 Task: List commits specific to a file.
Action: Mouse moved to (786, 240)
Screenshot: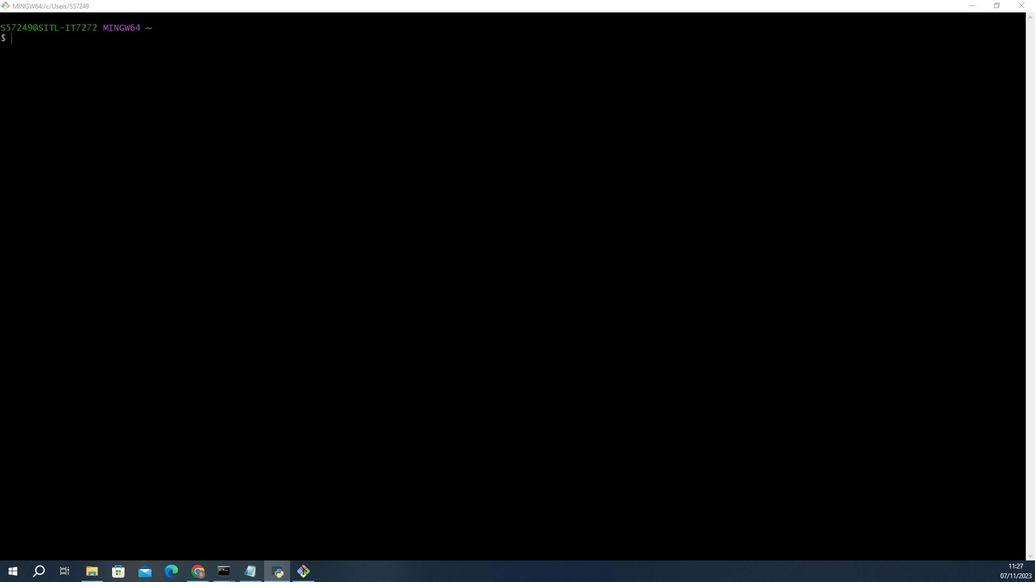 
Action: Mouse pressed left at (786, 240)
Screenshot: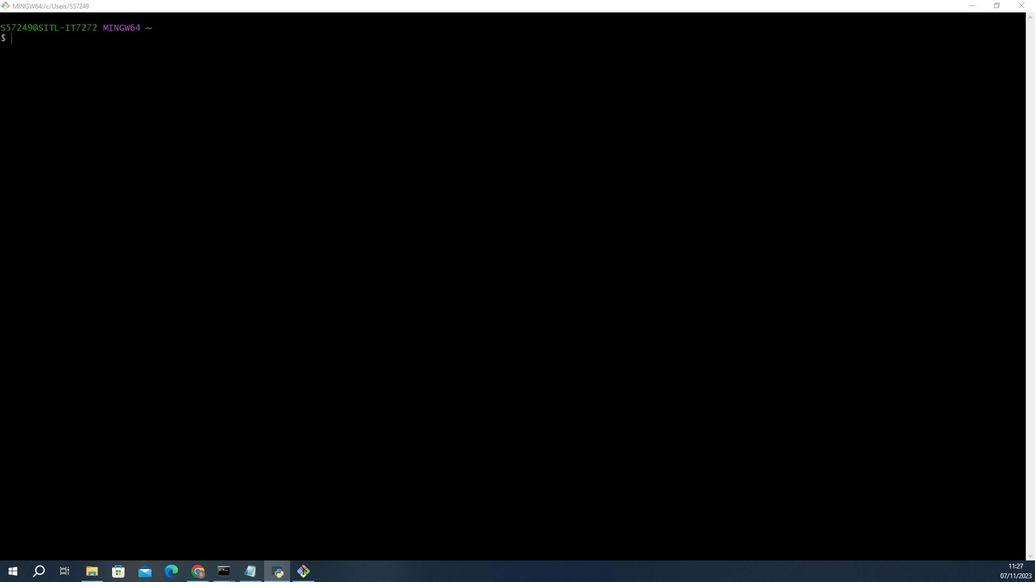 
Action: Mouse moved to (903, 42)
Screenshot: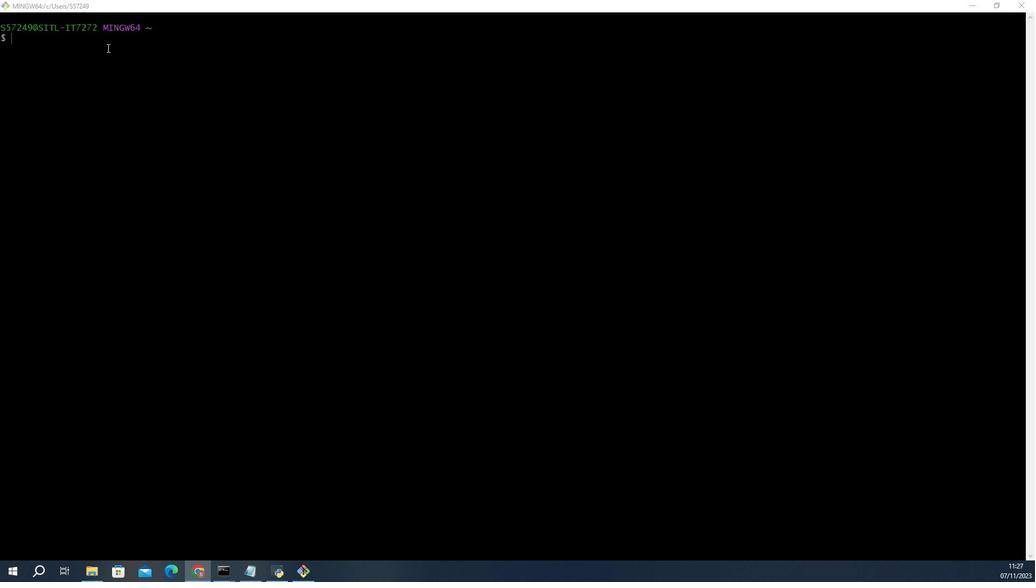 
Action: Mouse pressed left at (903, 42)
Screenshot: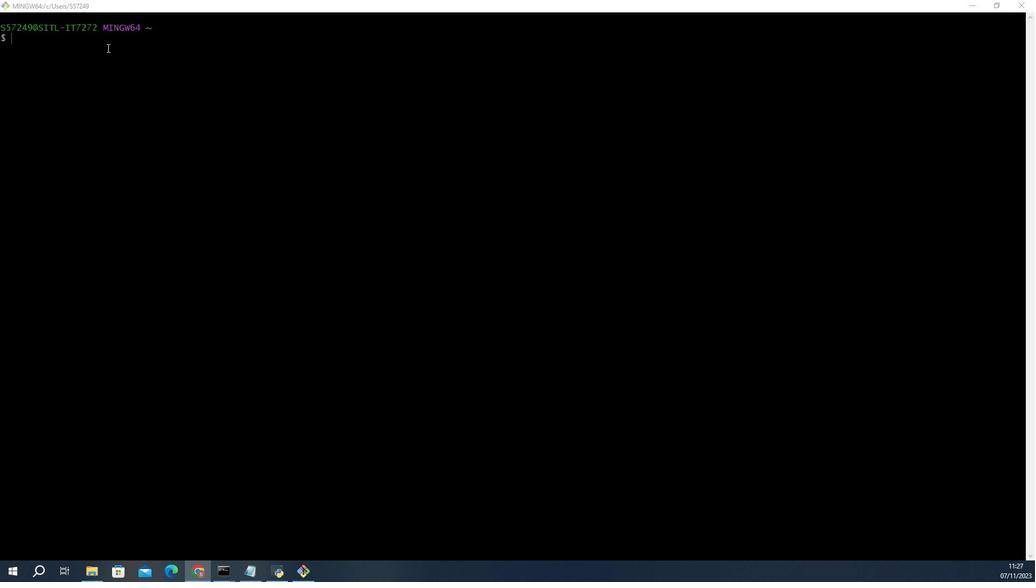 
Action: Mouse moved to (902, 42)
Screenshot: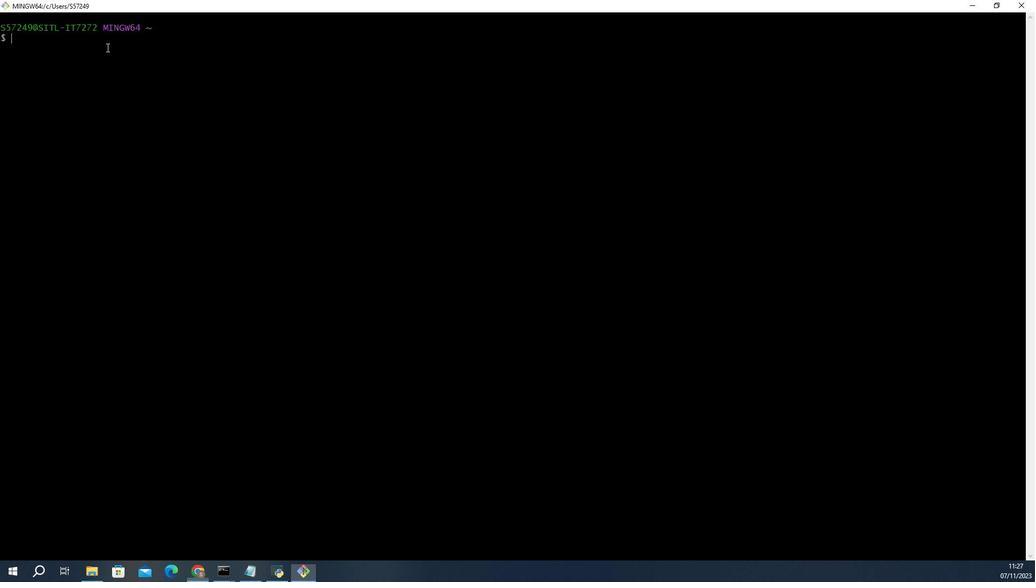 
Action: Key pressed ls<Key.enter><Key.up>
Screenshot: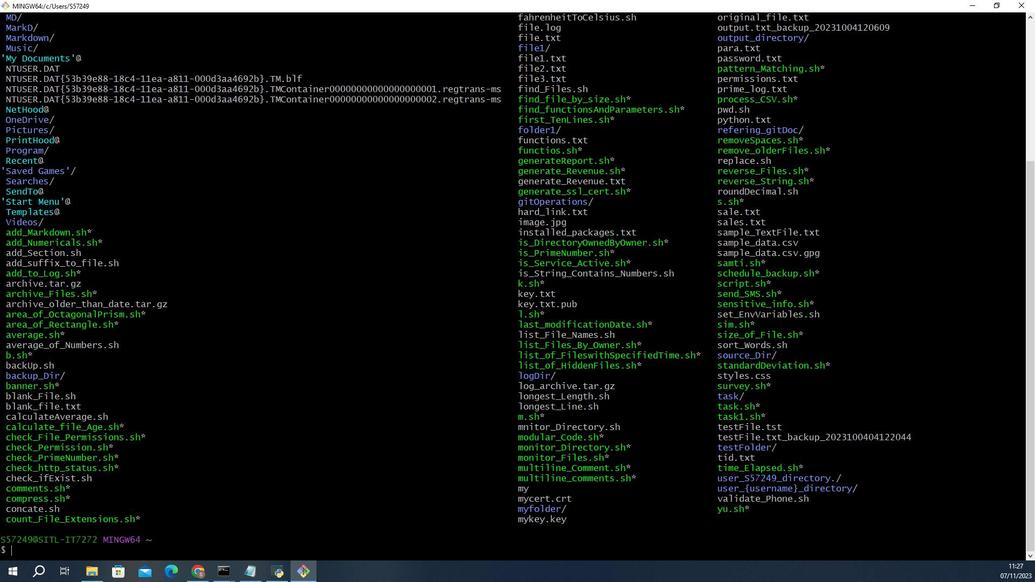 
Action: Mouse moved to (1032, 105)
Screenshot: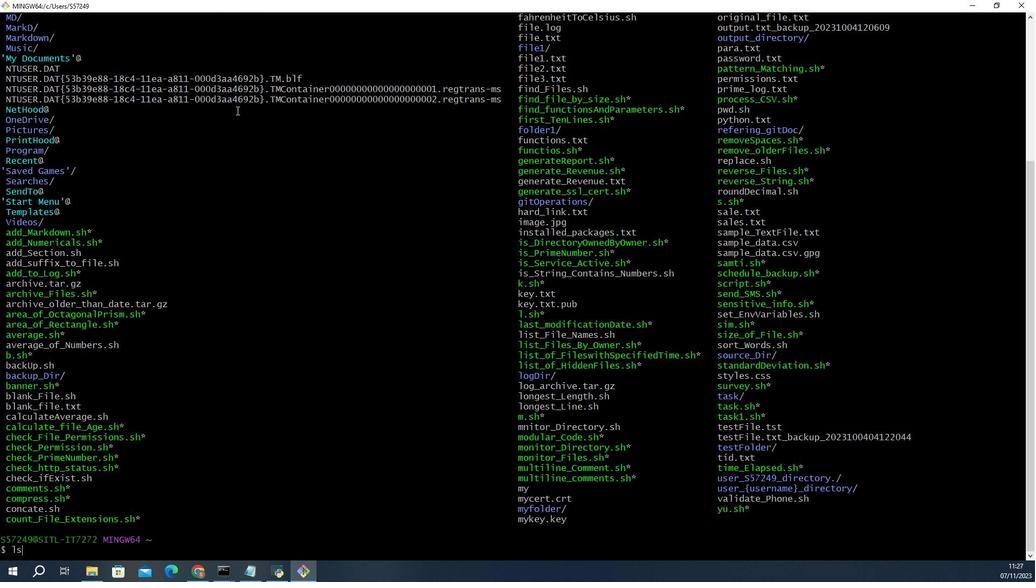 
Action: Mouse scrolled (1032, 105) with delta (0, 0)
Screenshot: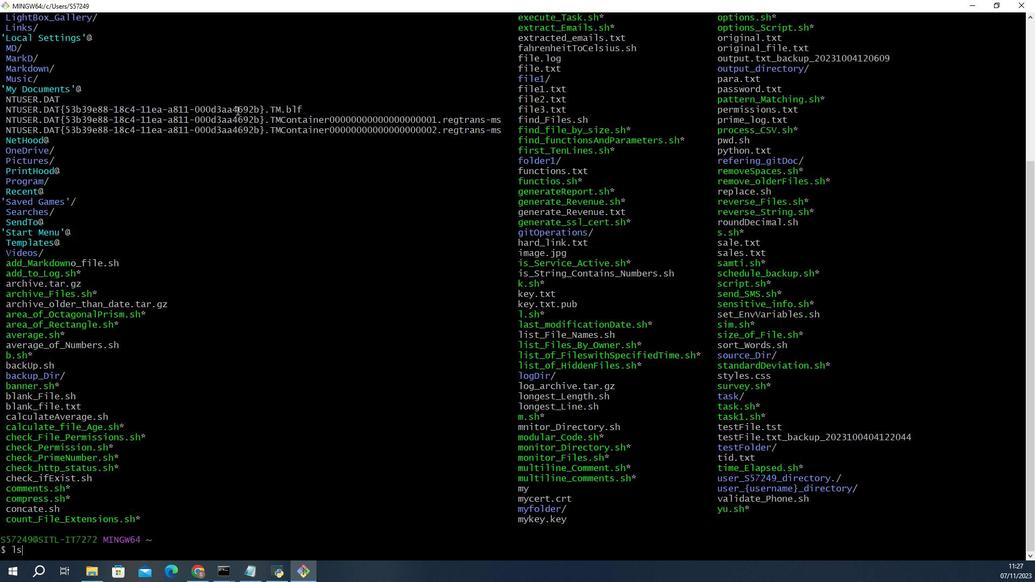 
Action: Mouse scrolled (1032, 105) with delta (0, 0)
Screenshot: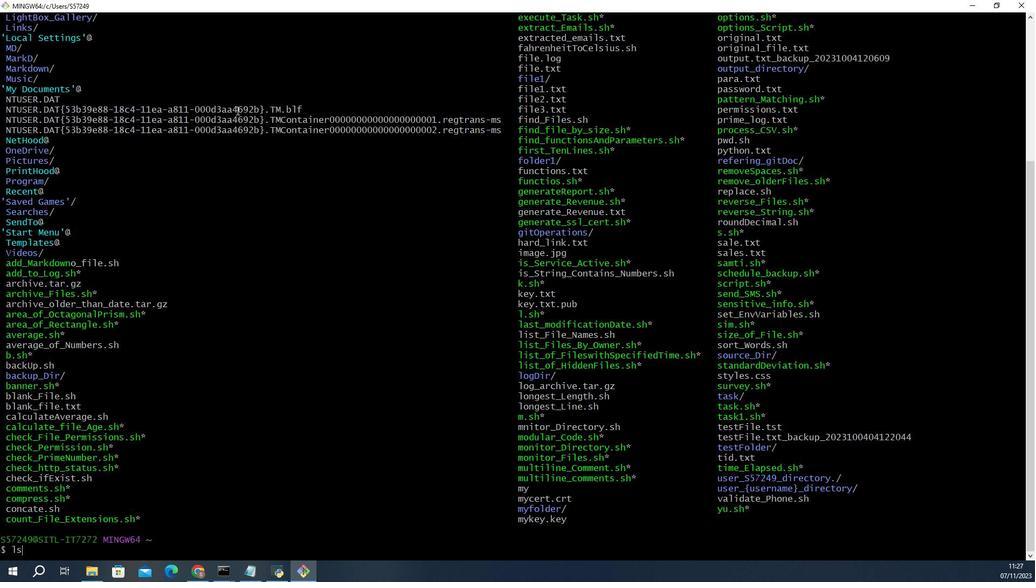 
Action: Mouse scrolled (1032, 105) with delta (0, 0)
Screenshot: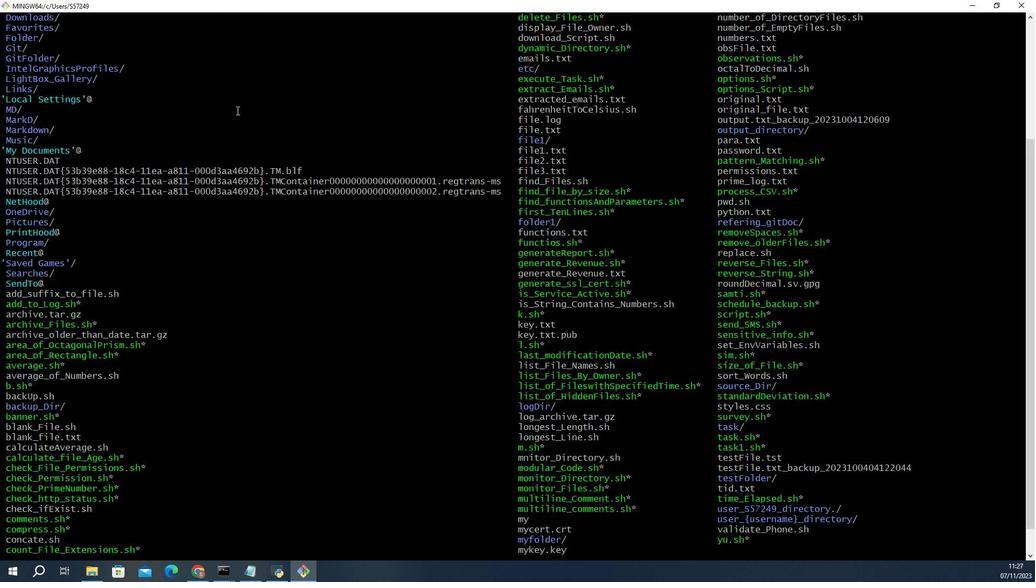 
Action: Mouse scrolled (1032, 104) with delta (0, 0)
Screenshot: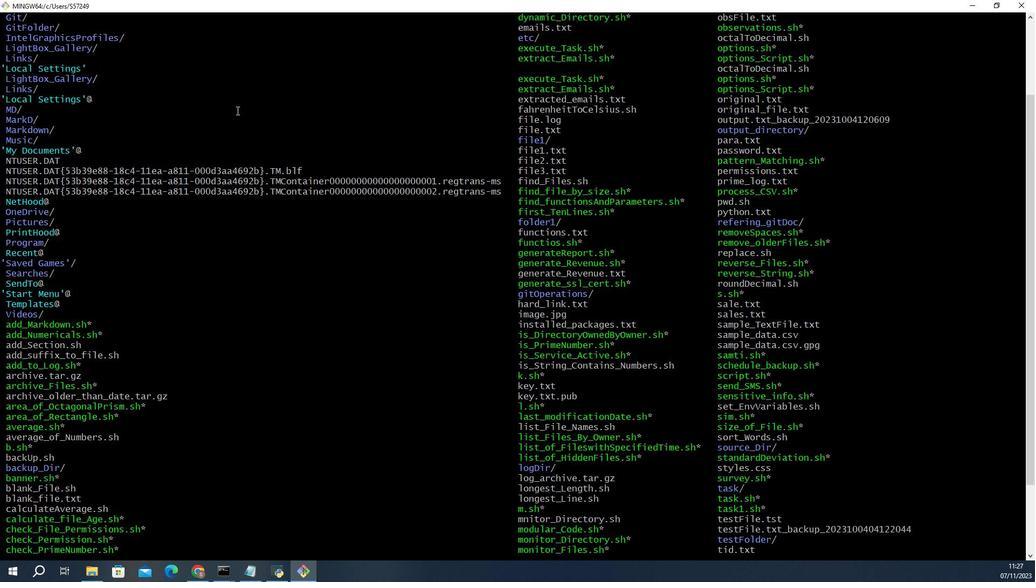 
Action: Mouse scrolled (1032, 105) with delta (0, 0)
Screenshot: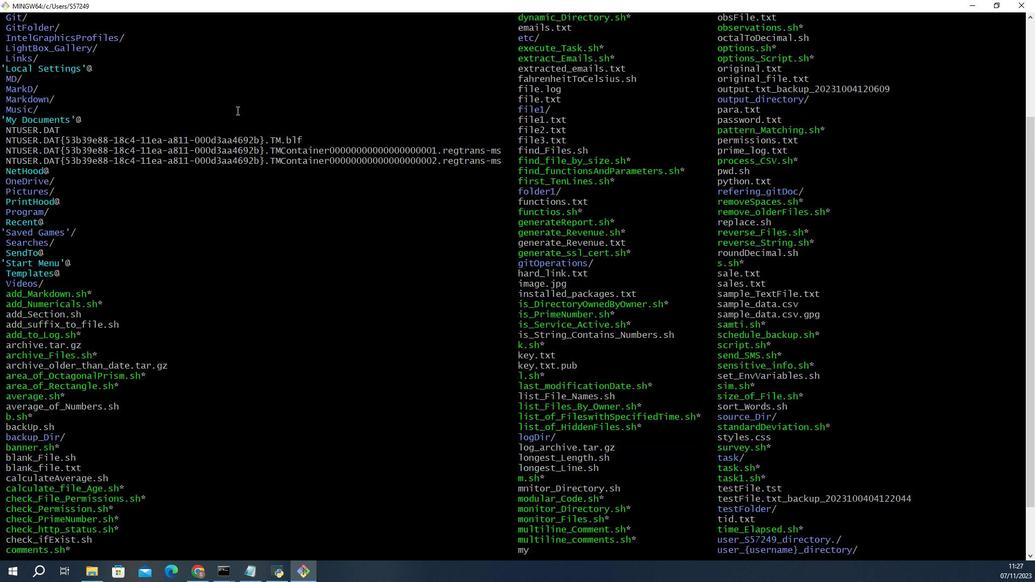 
Action: Mouse scrolled (1032, 104) with delta (0, 0)
Screenshot: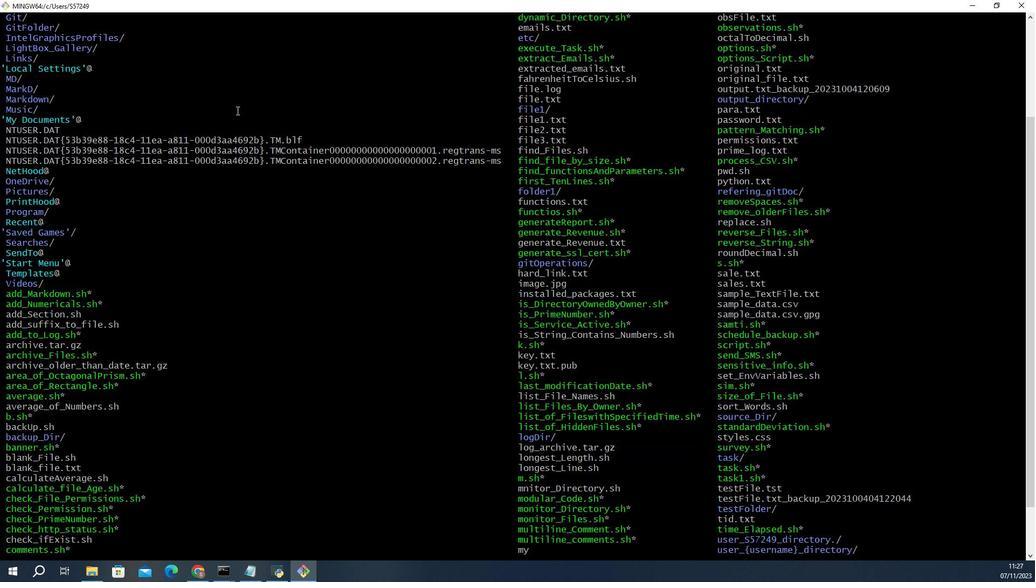 
Action: Mouse scrolled (1032, 104) with delta (0, 0)
Screenshot: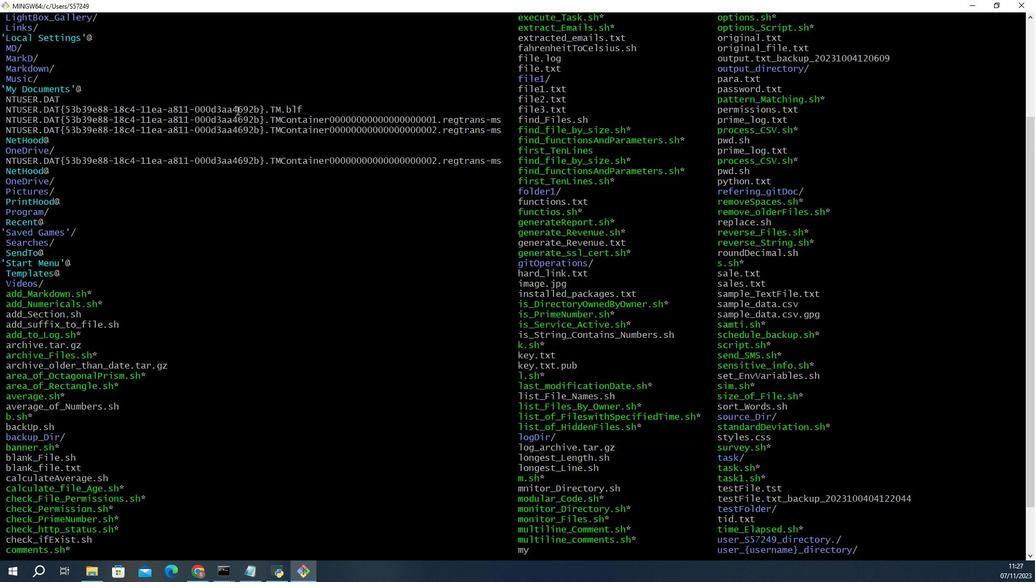 
Action: Mouse scrolled (1032, 104) with delta (0, 0)
Screenshot: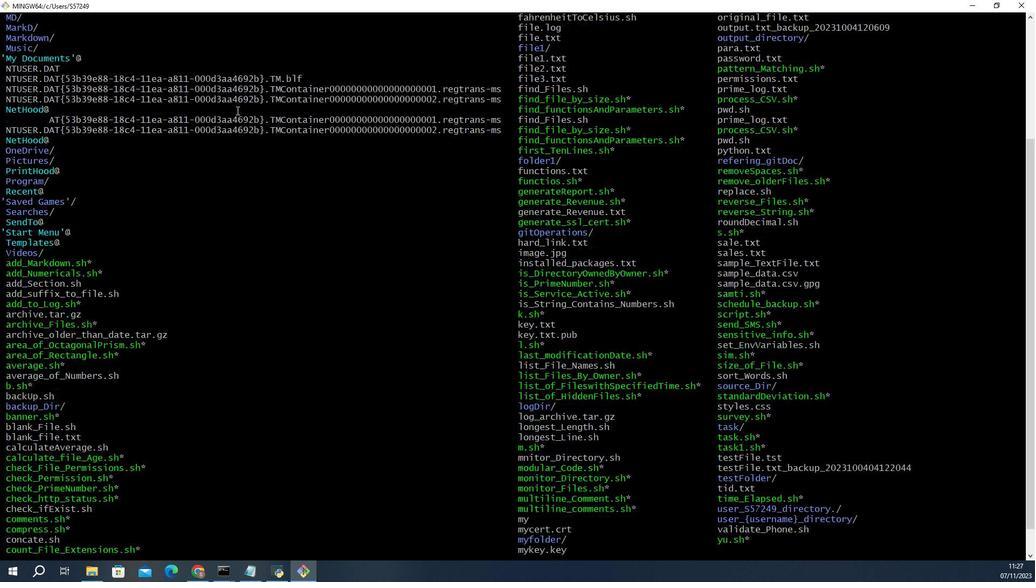 
Action: Mouse moved to (957, 451)
Screenshot: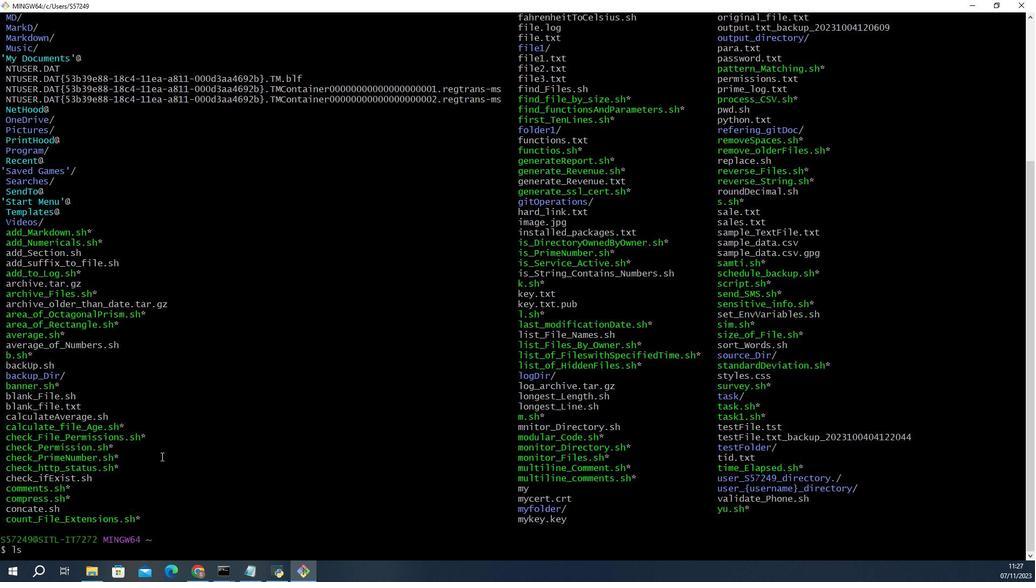 
Action: Key pressed <Key.backspace><Key.backspace>cd<Key.space><Key.shift>Git<Key.enter>ls<Key.enter>cd<Key.space>remp<Key.backspace>ote<Key.shift>Repo<Key.enter>ls<Key.enter>git<Key.space>log<Key.space>--<Key.space>file1.txt<Key.enter>
Screenshot: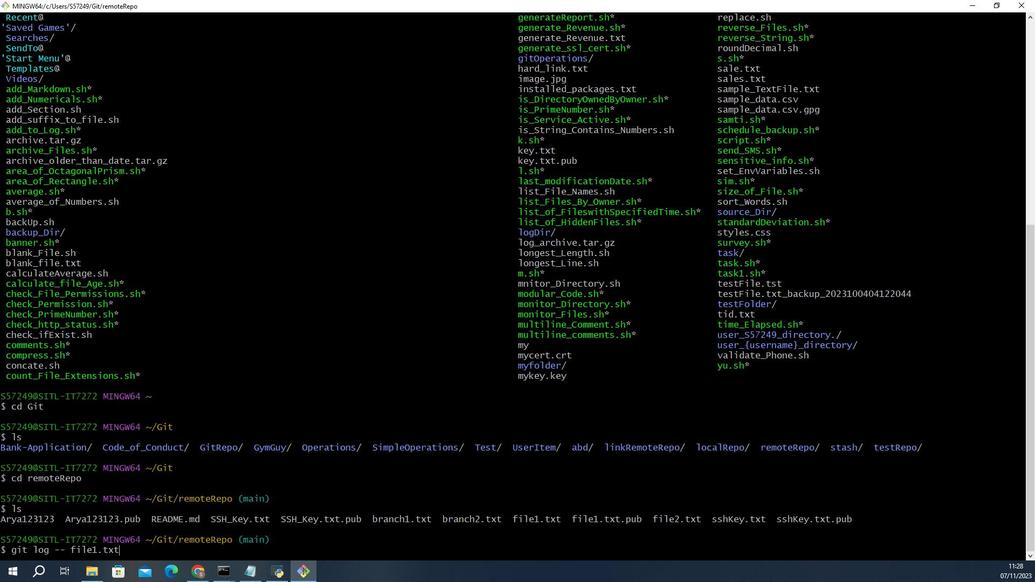 
Action: Mouse moved to (465, 463)
Screenshot: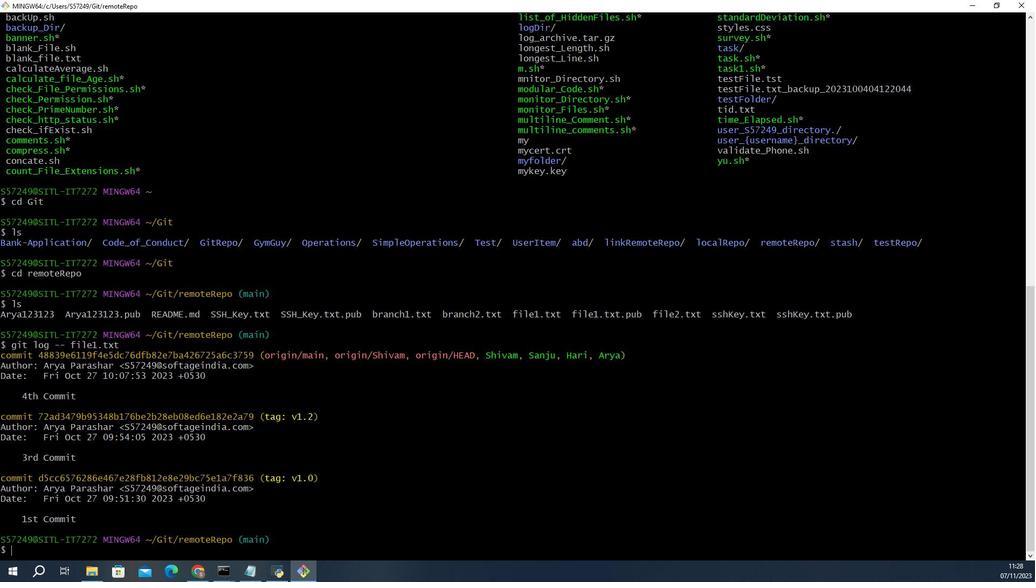
Action: Mouse pressed left at (465, 463)
Screenshot: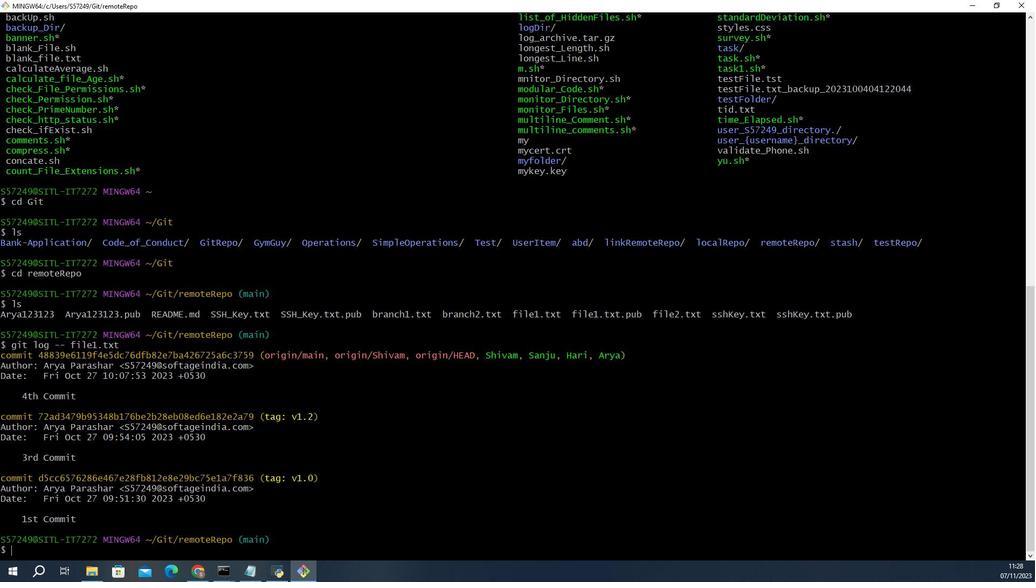 
Action: Mouse moved to (484, 336)
Screenshot: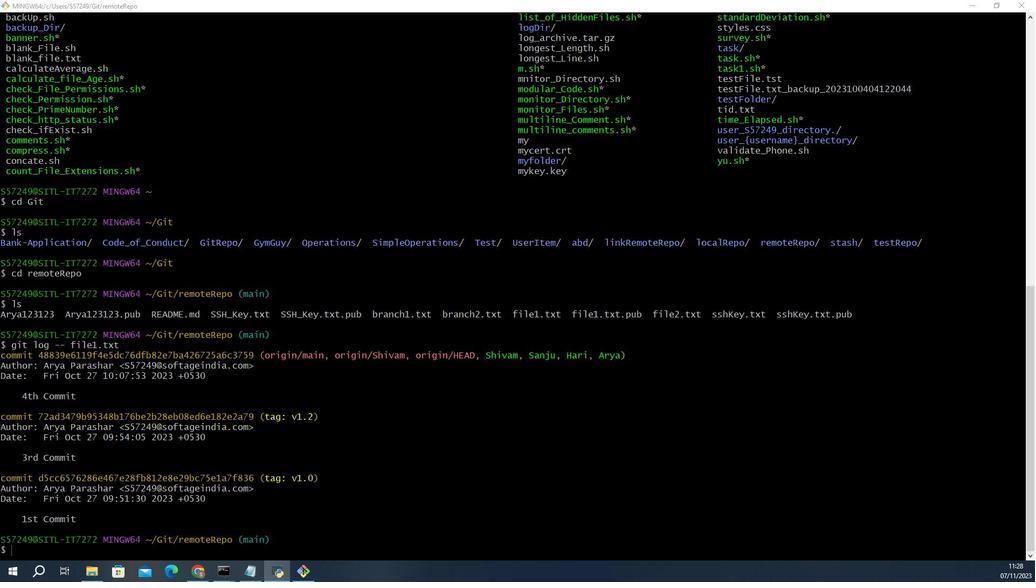
Action: Mouse pressed left at (484, 336)
Screenshot: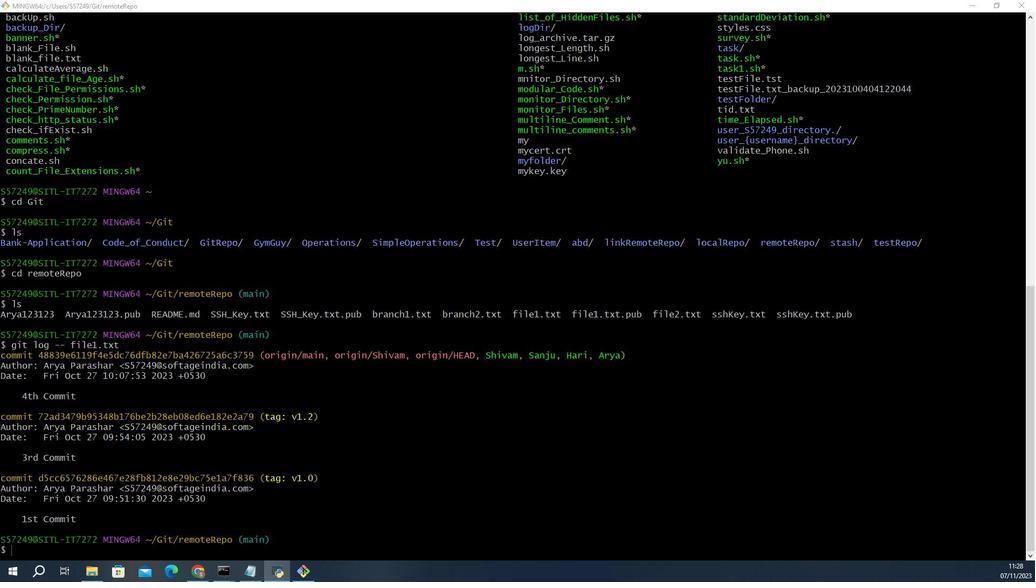 
